 Task: Sort the products by price (lowest first).
Action: Mouse moved to (20, 99)
Screenshot: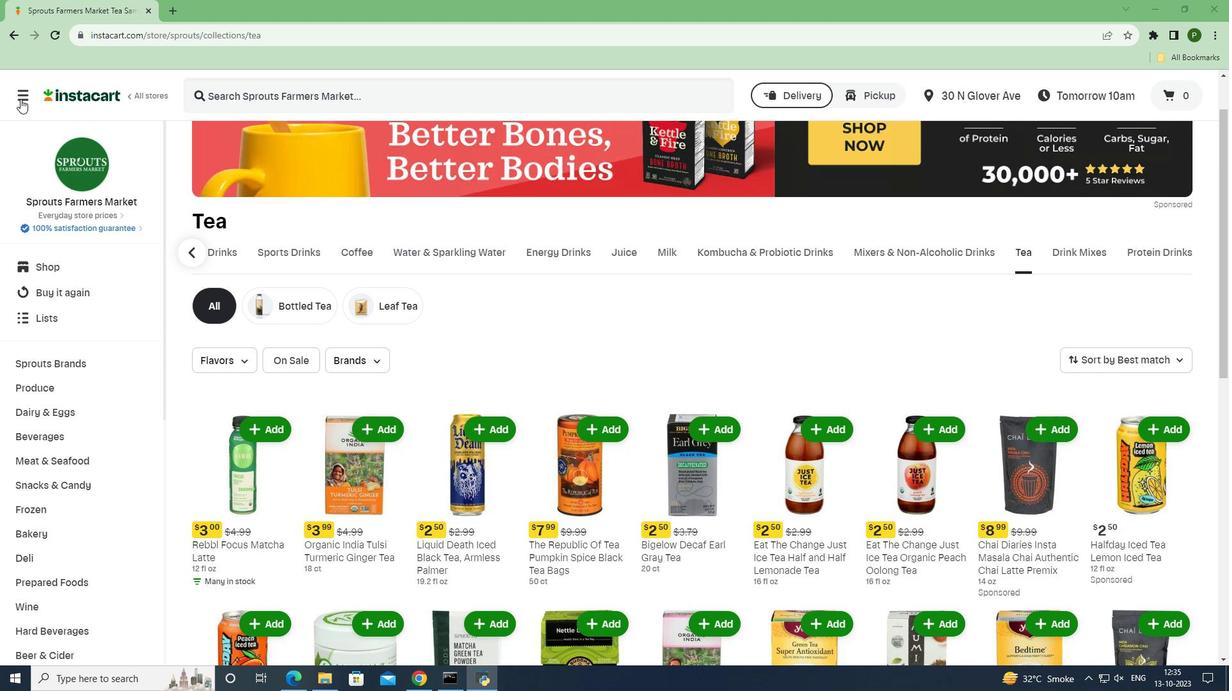 
Action: Mouse pressed left at (20, 99)
Screenshot: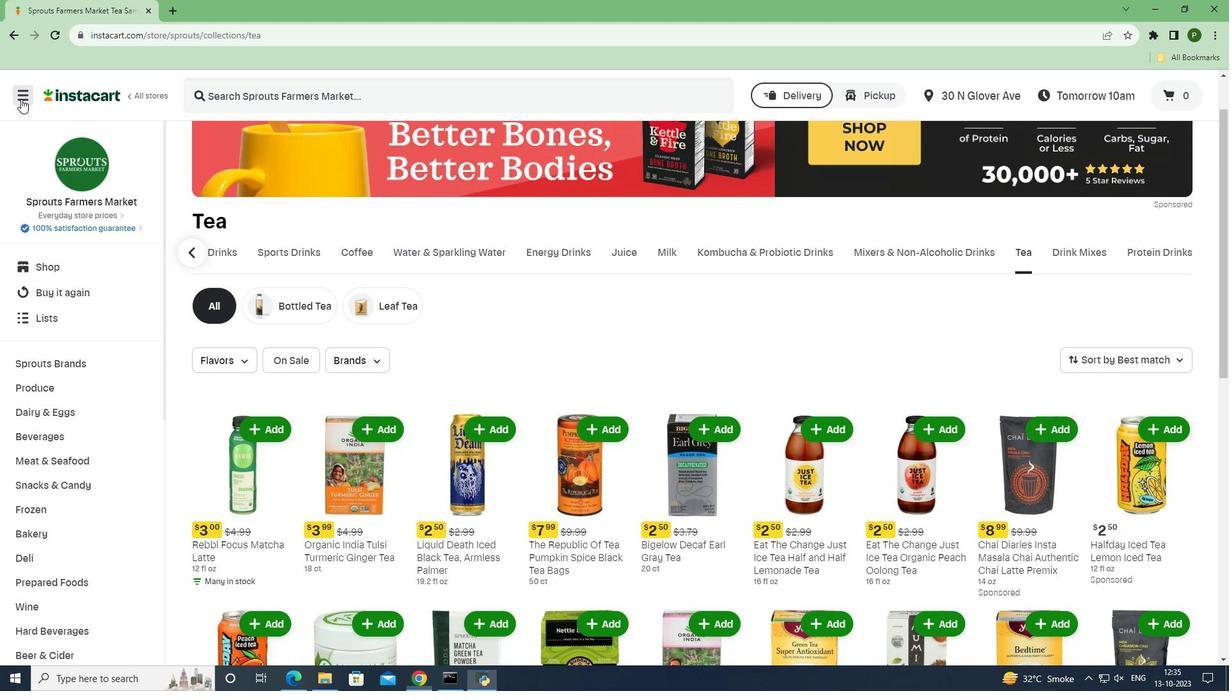 
Action: Mouse moved to (28, 336)
Screenshot: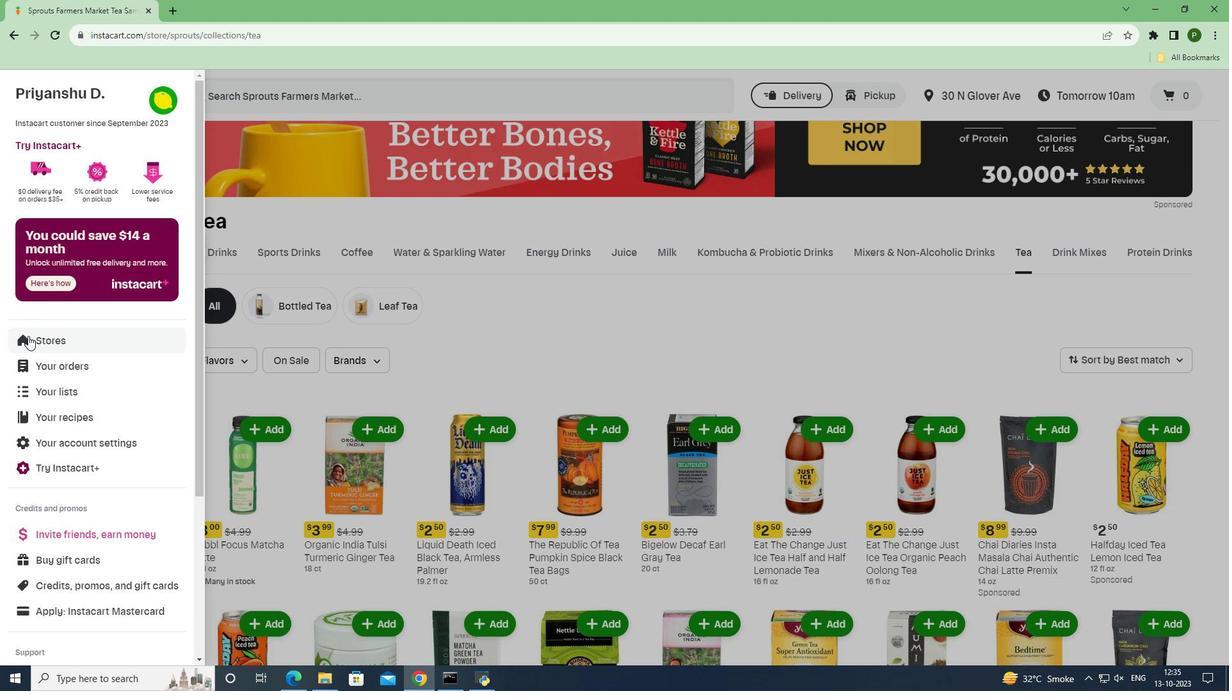 
Action: Mouse pressed left at (28, 336)
Screenshot: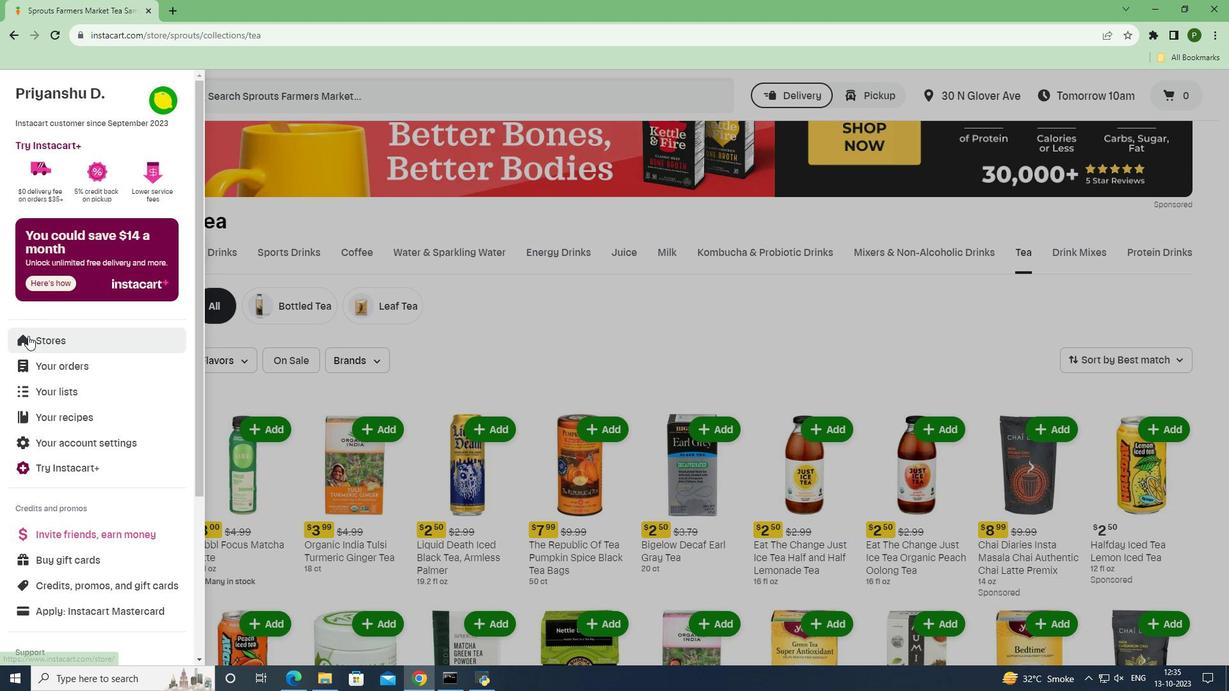 
Action: Mouse moved to (305, 154)
Screenshot: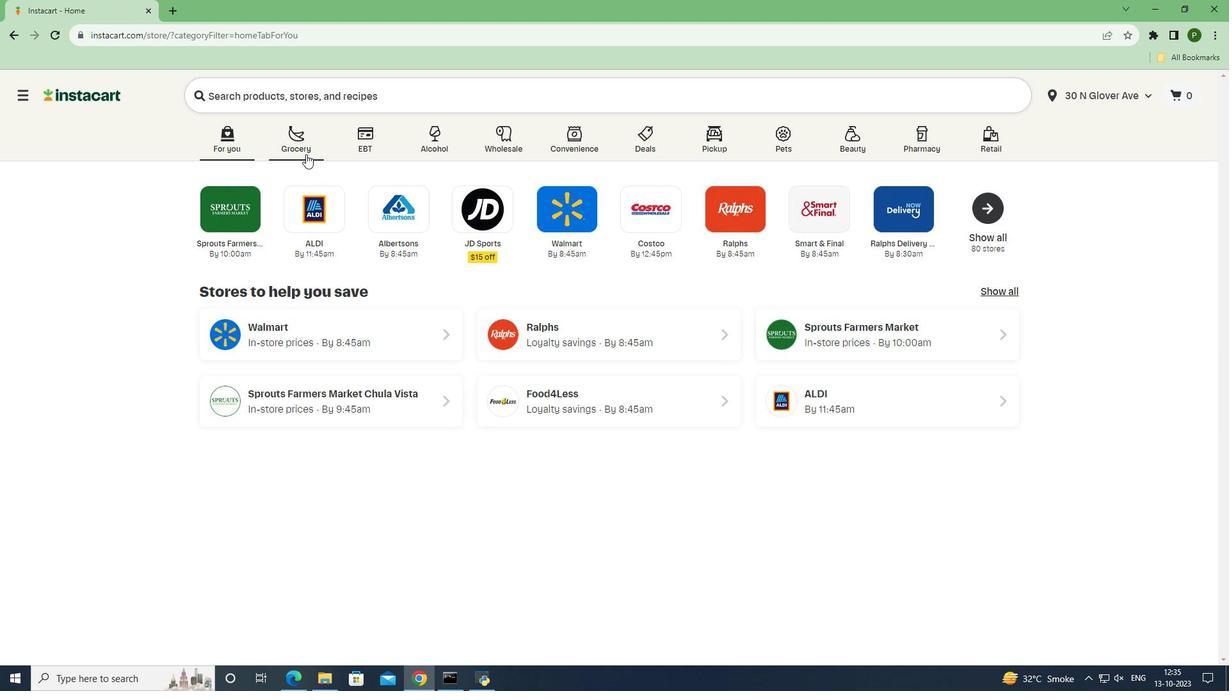 
Action: Mouse pressed left at (305, 154)
Screenshot: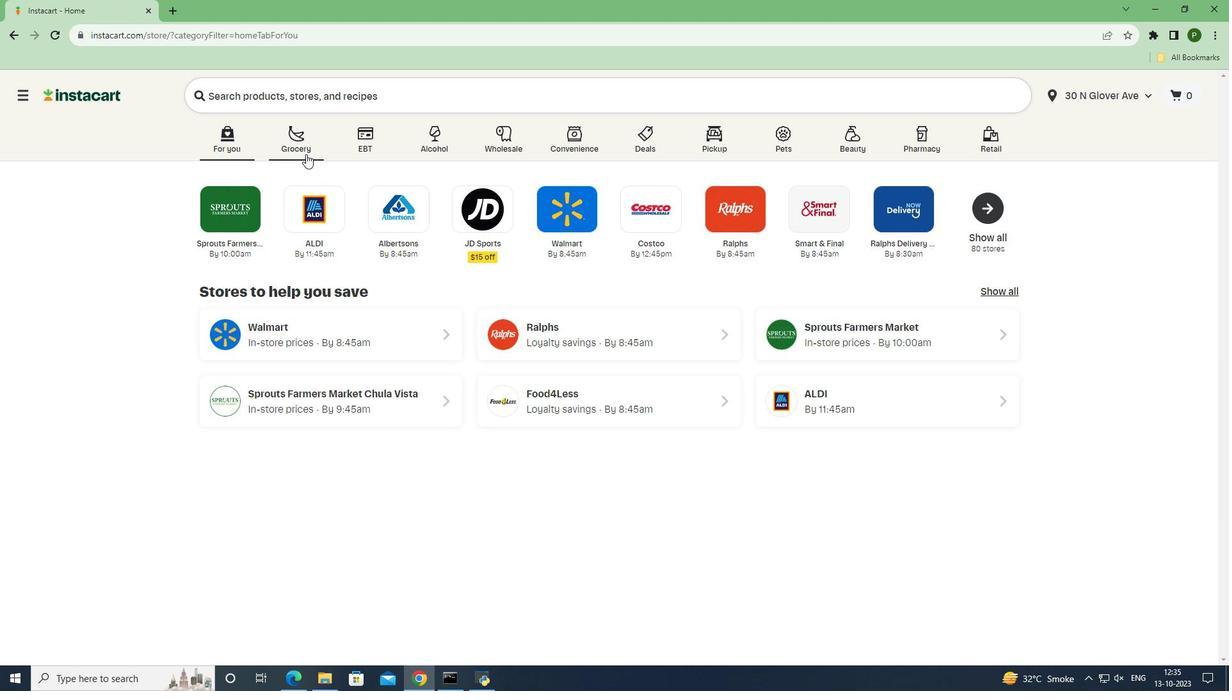 
Action: Mouse moved to (788, 301)
Screenshot: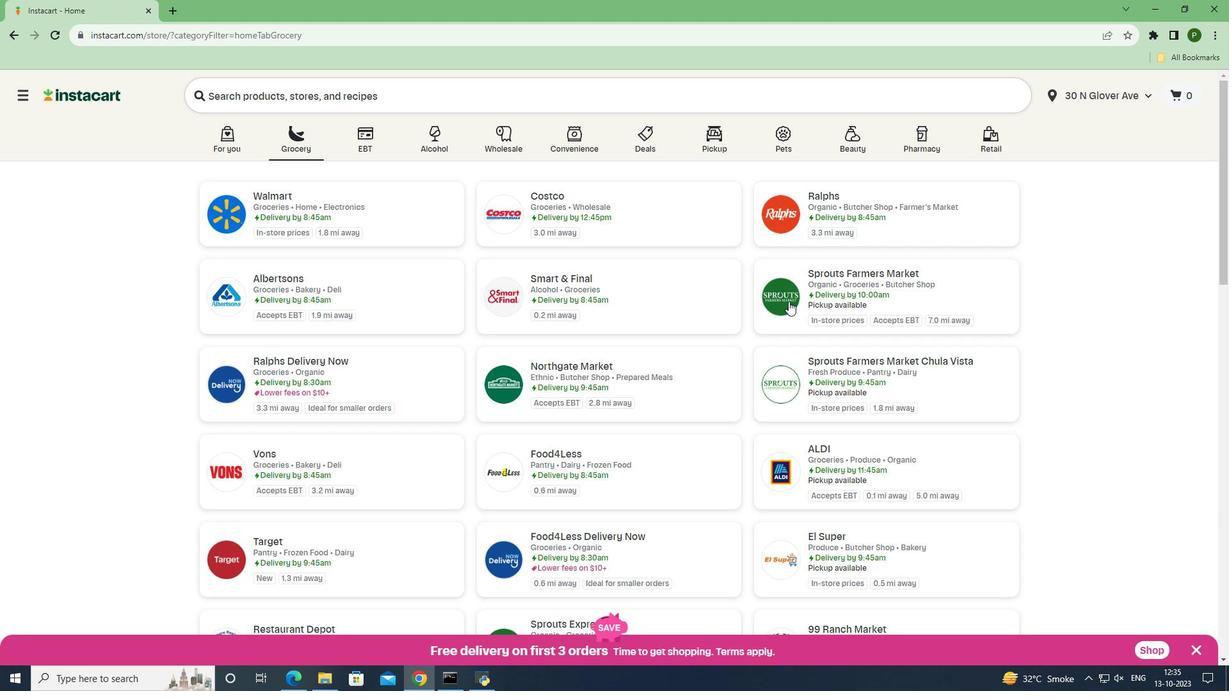 
Action: Mouse pressed left at (788, 301)
Screenshot: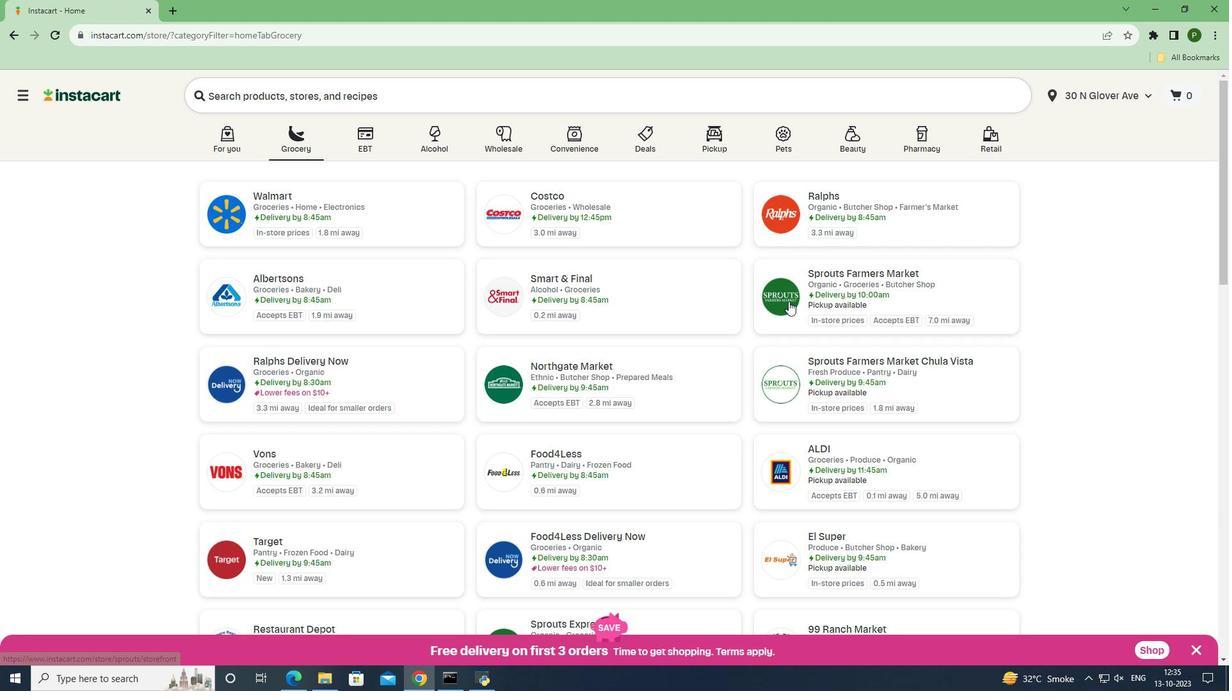 
Action: Mouse moved to (26, 432)
Screenshot: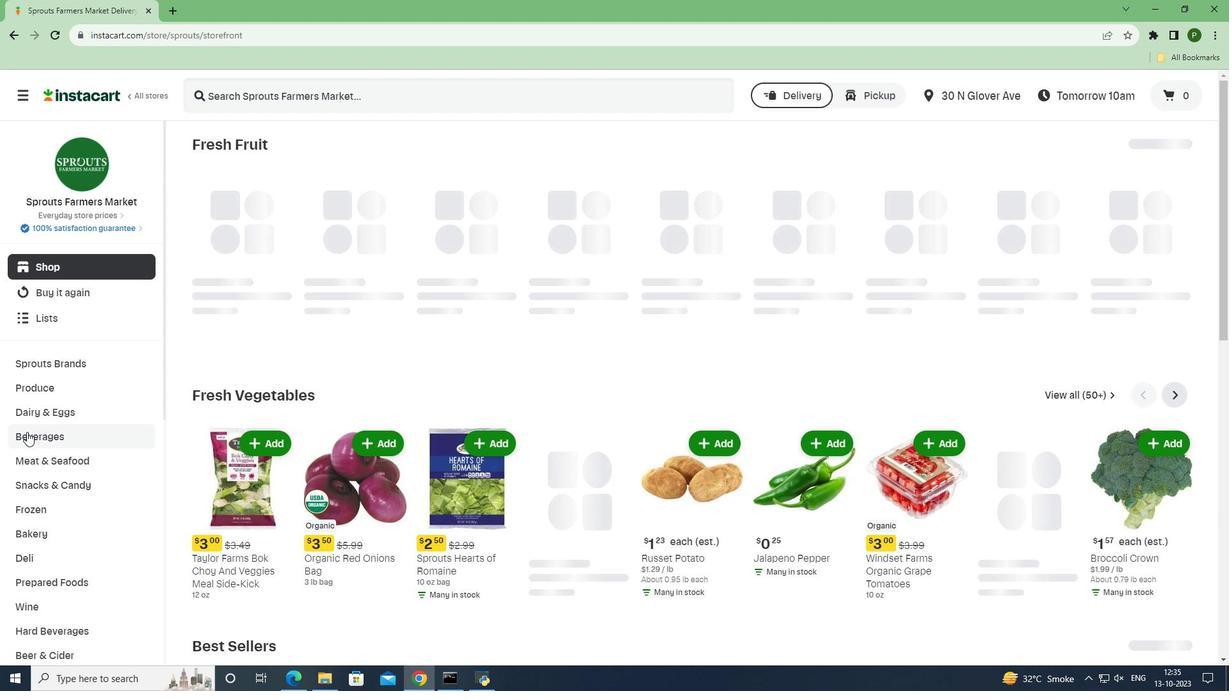 
Action: Mouse pressed left at (26, 432)
Screenshot: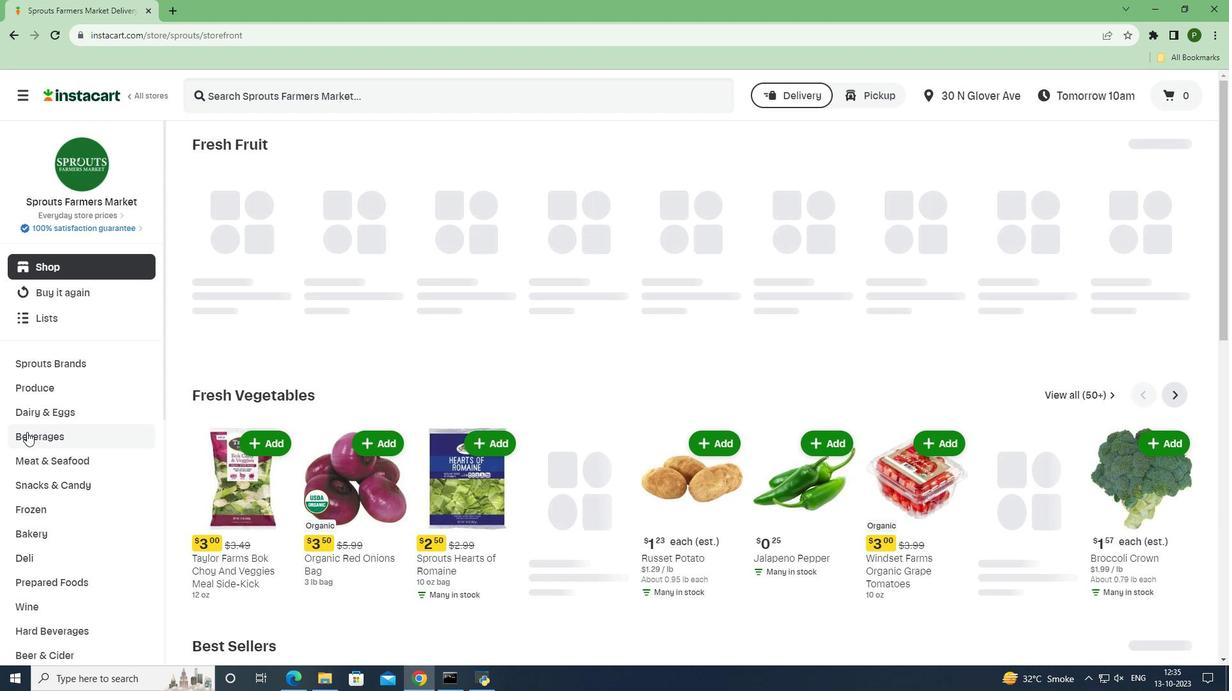 
Action: Mouse moved to (1110, 314)
Screenshot: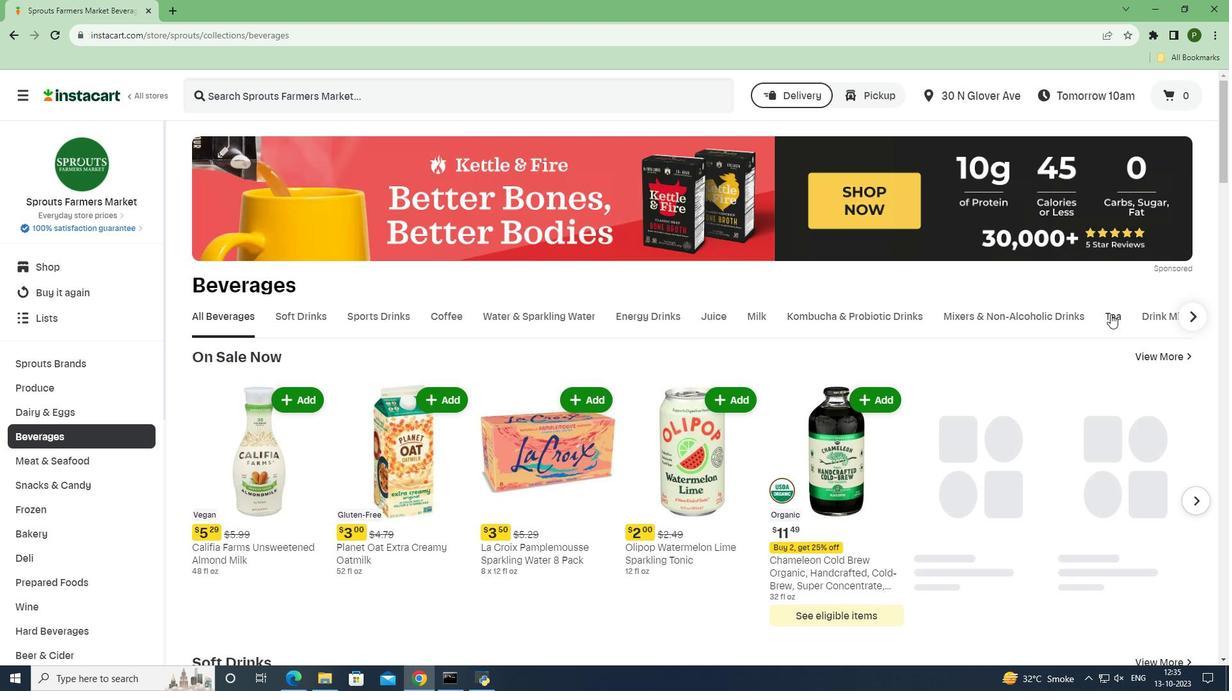 
Action: Mouse pressed left at (1110, 314)
Screenshot: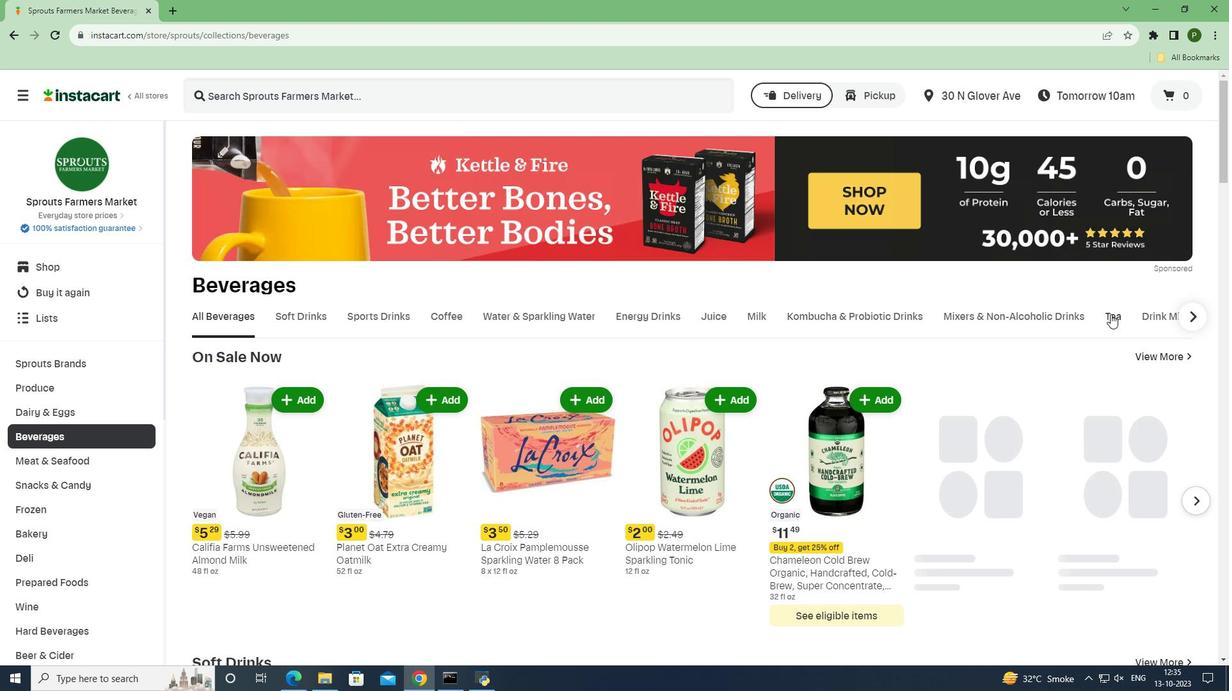 
Action: Mouse moved to (1106, 302)
Screenshot: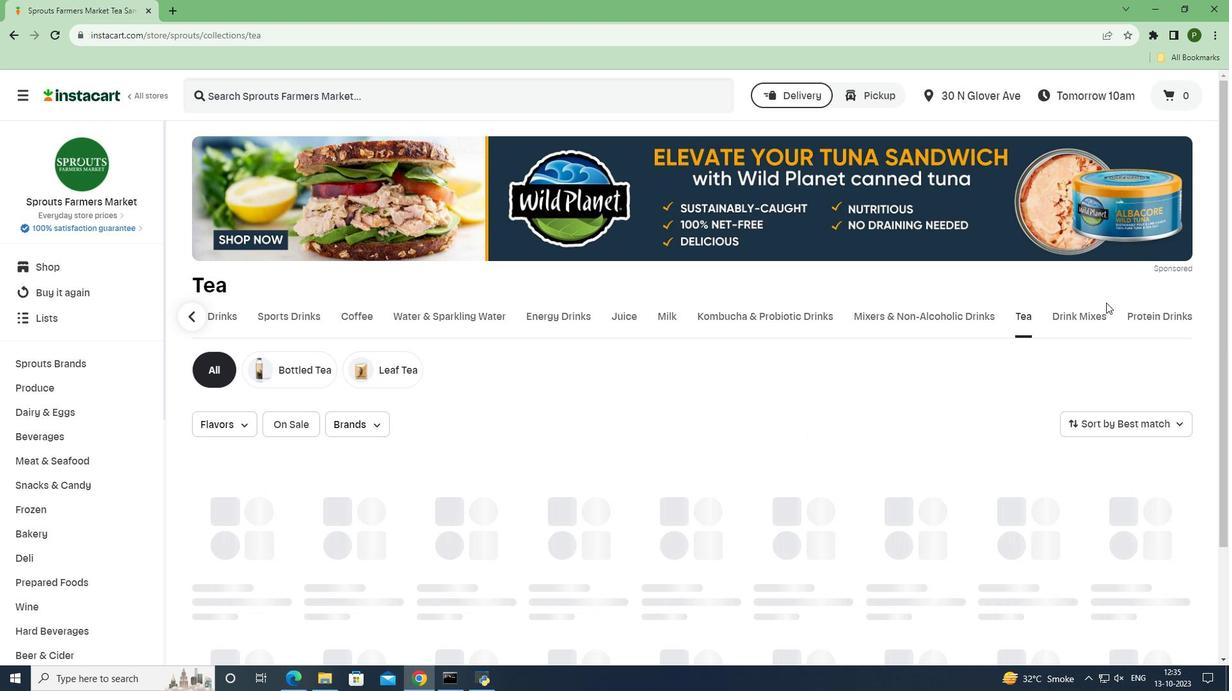 
Action: Mouse scrolled (1106, 302) with delta (0, 0)
Screenshot: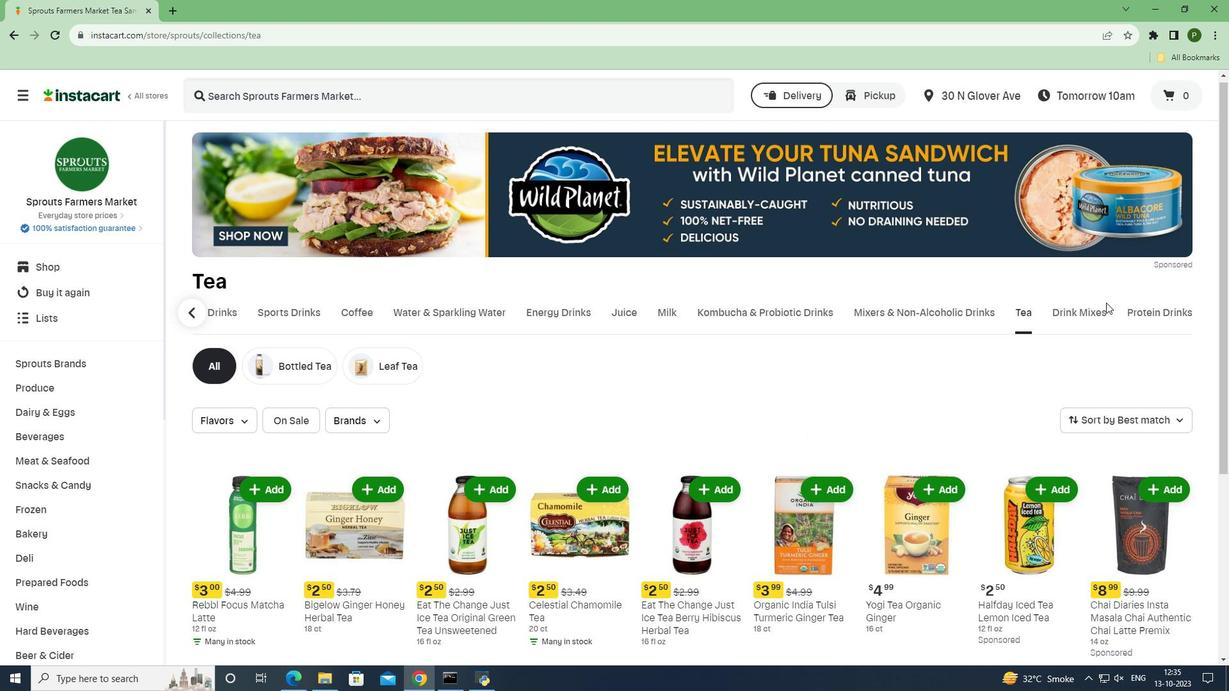 
Action: Mouse scrolled (1106, 302) with delta (0, 0)
Screenshot: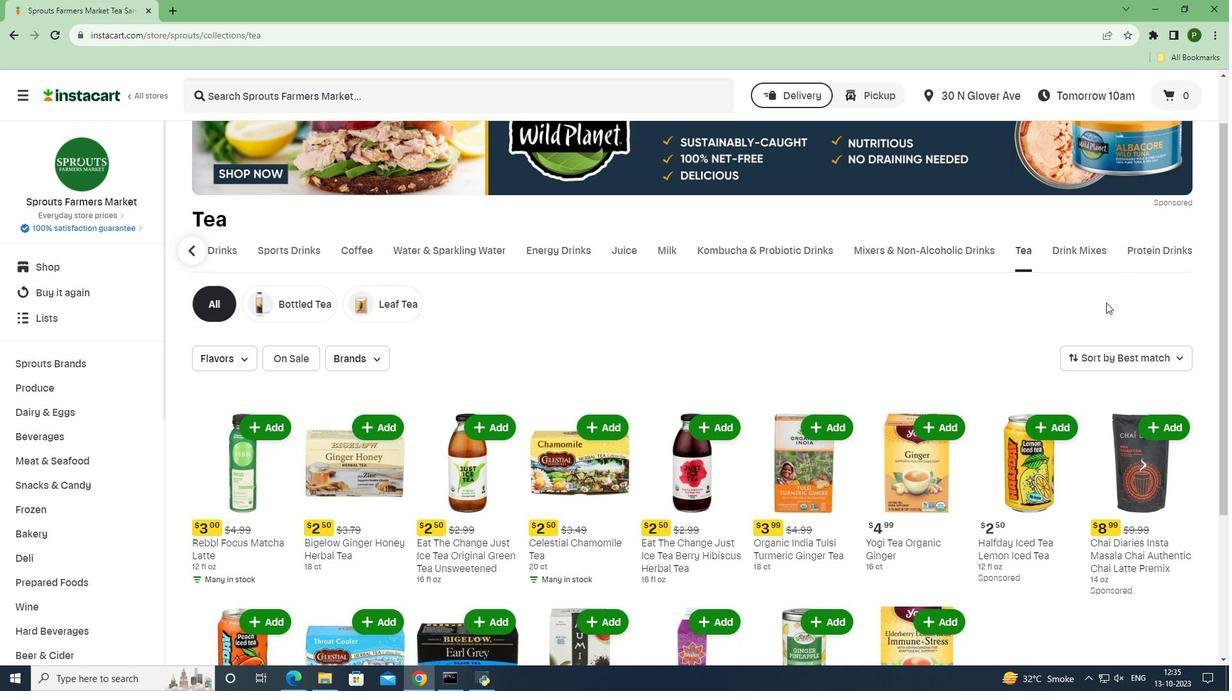 
Action: Mouse pressed left at (1106, 302)
Screenshot: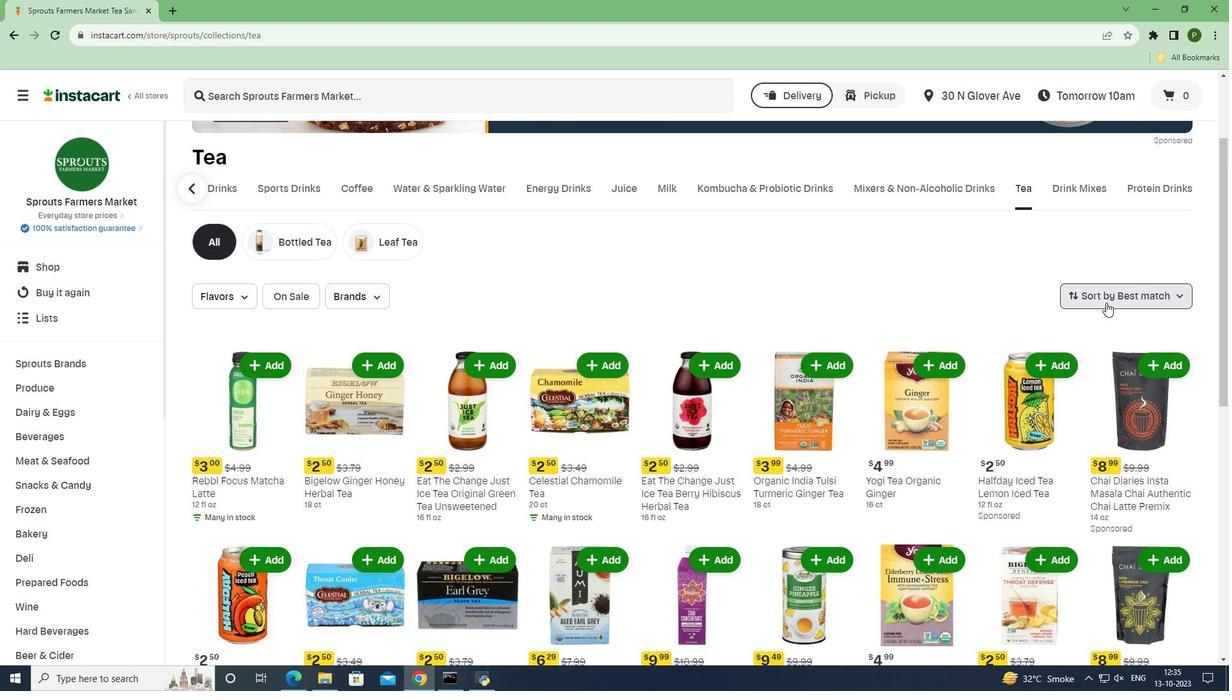 
Action: Mouse moved to (1099, 354)
Screenshot: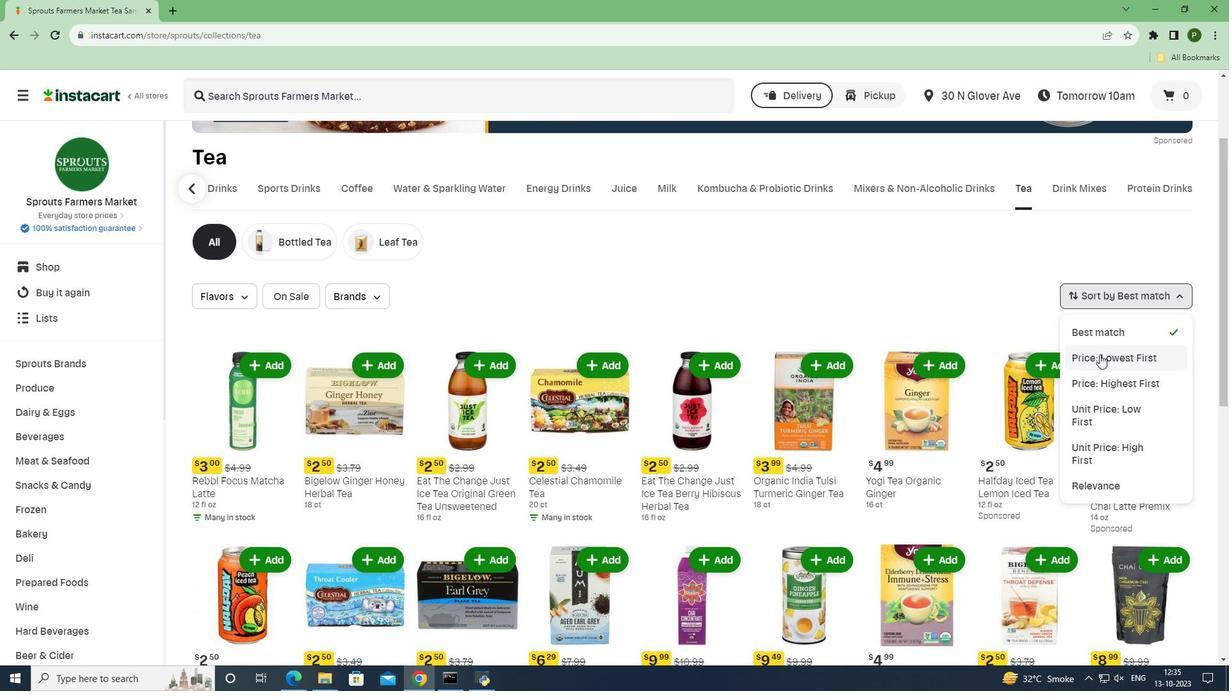 
Action: Mouse pressed left at (1099, 354)
Screenshot: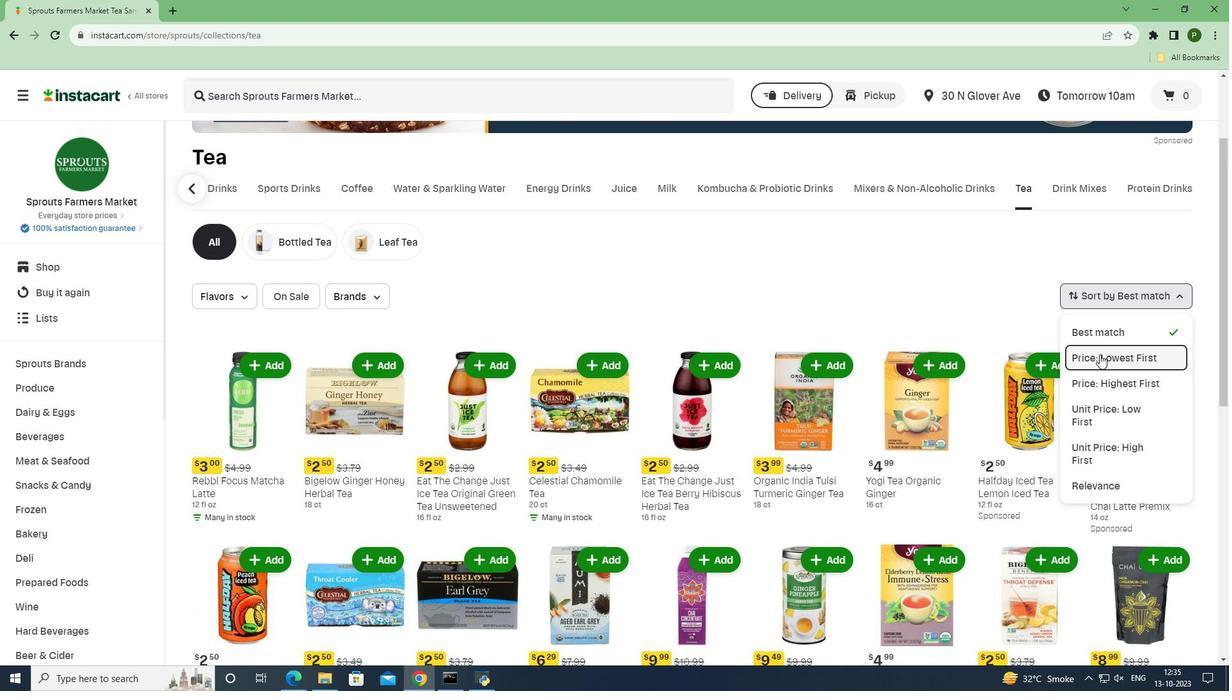 
Action: Mouse moved to (838, 519)
Screenshot: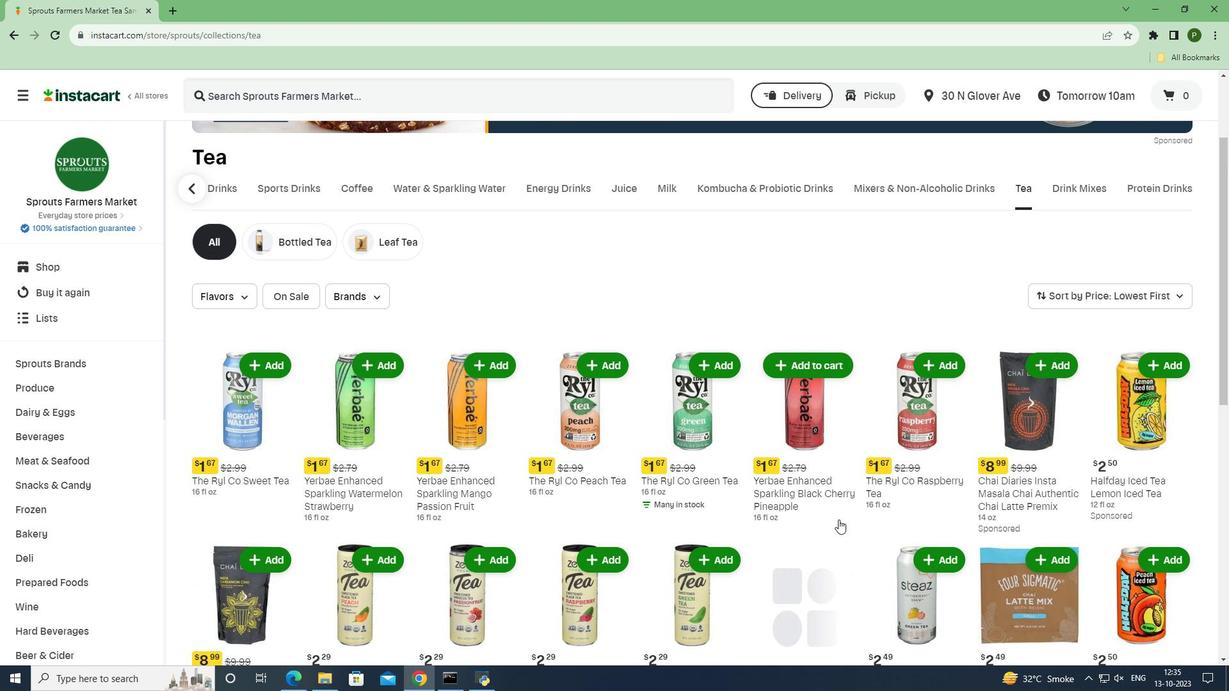 
